 Task: Create a task  Implement a feature for users to collaborate on projects within the app , assign it to team member softage.7@softage.net in the project VitalTech and update the status of the task to  On Track  , set the priority of the task to Low.
Action: Mouse moved to (65, 324)
Screenshot: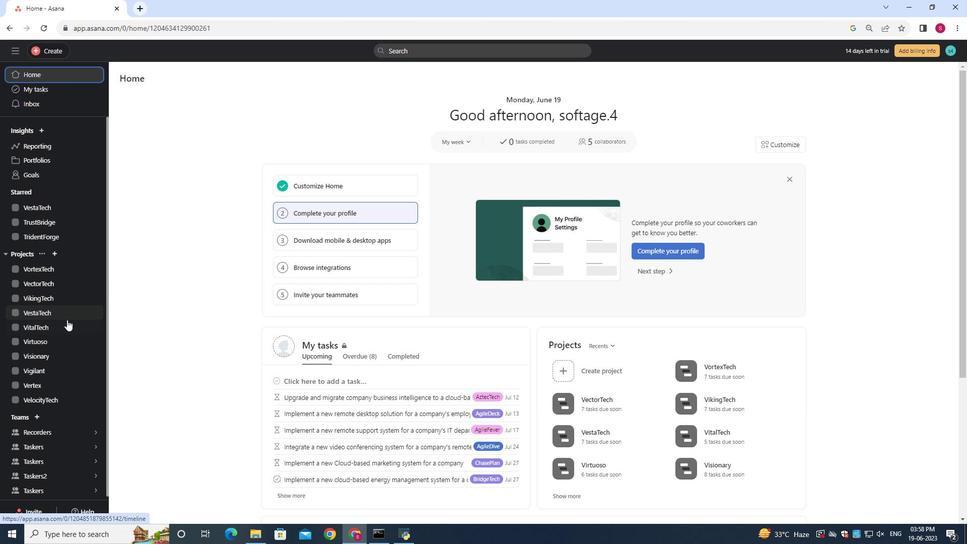 
Action: Mouse pressed left at (65, 324)
Screenshot: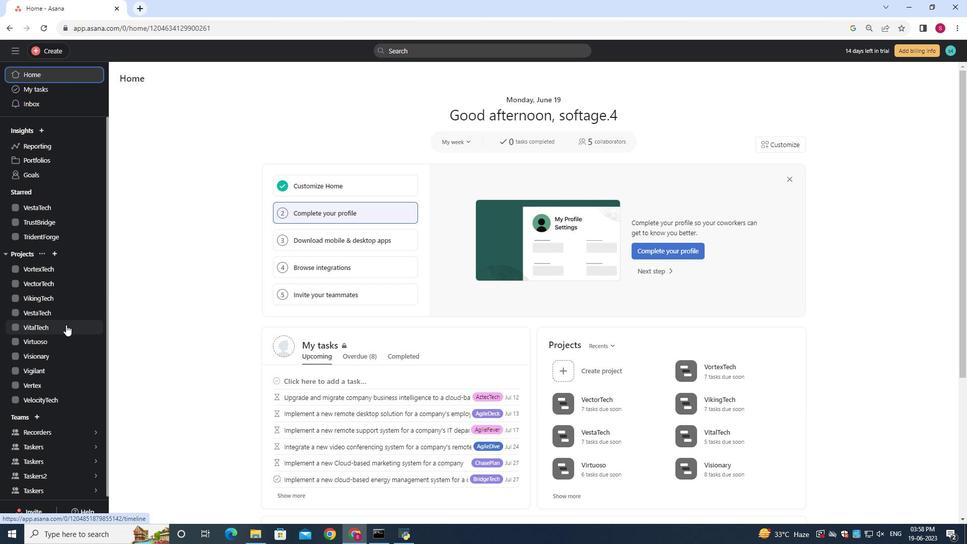 
Action: Mouse moved to (142, 120)
Screenshot: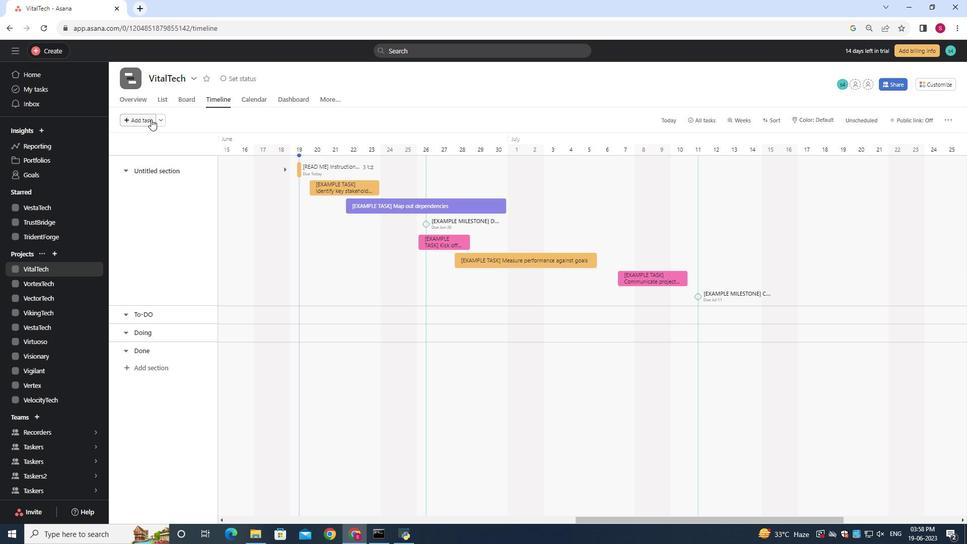 
Action: Mouse pressed left at (142, 120)
Screenshot: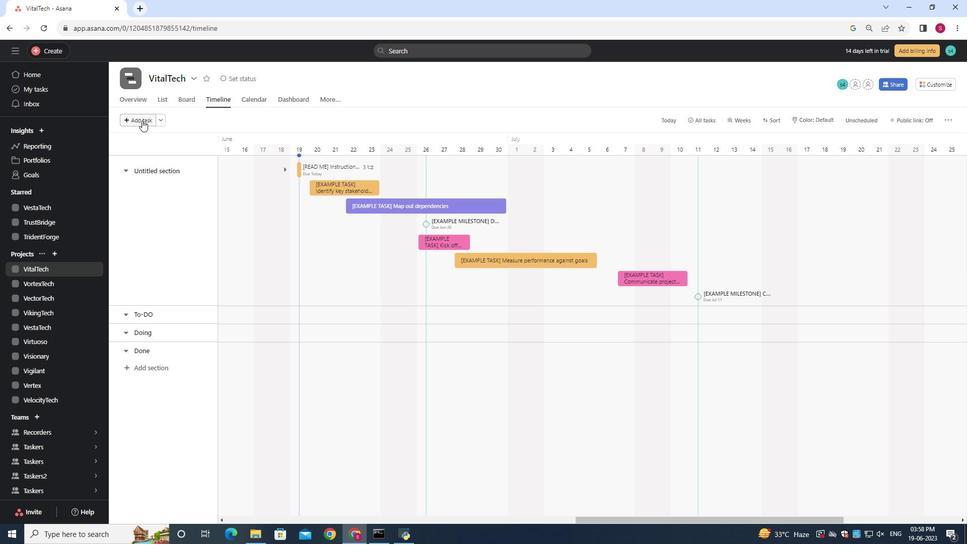 
Action: Mouse moved to (131, 124)
Screenshot: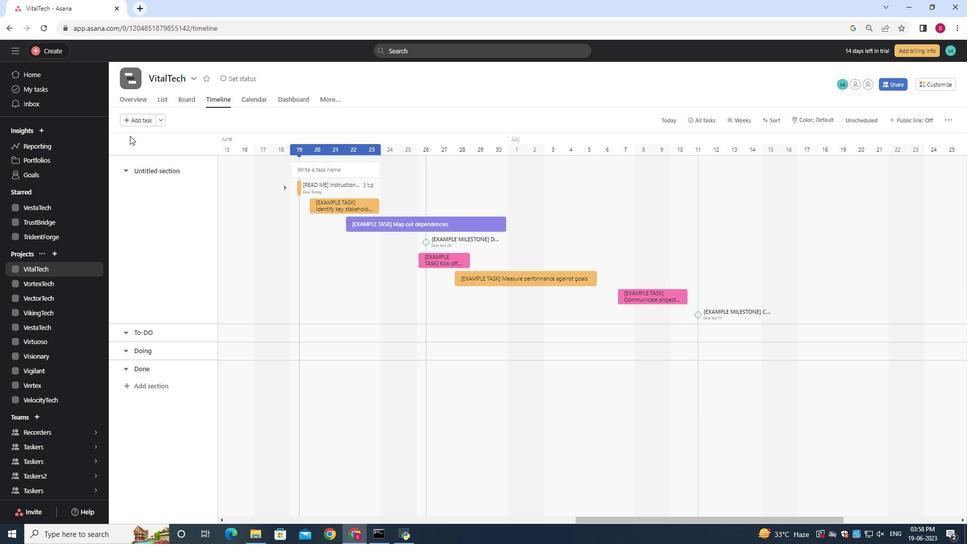 
Action: Key pressed <Key.shift><Key.shift><Key.shift><Key.shift><Key.shift><Key.shift><Key.shift><Key.shift><Key.shift><Key.shift><Key.shift><Key.shift><Key.shift><Key.shift><Key.shift><Key.shift><Key.shift><Key.shift><Key.shift><Key.shift><Key.shift><Key.shift><Key.shift><Key.shift><Key.shift>Implement<Key.space>a<Key.space><Key.shift>feature<Key.space>for<Key.space>user<Key.space>to<Key.space>collaborate
Screenshot: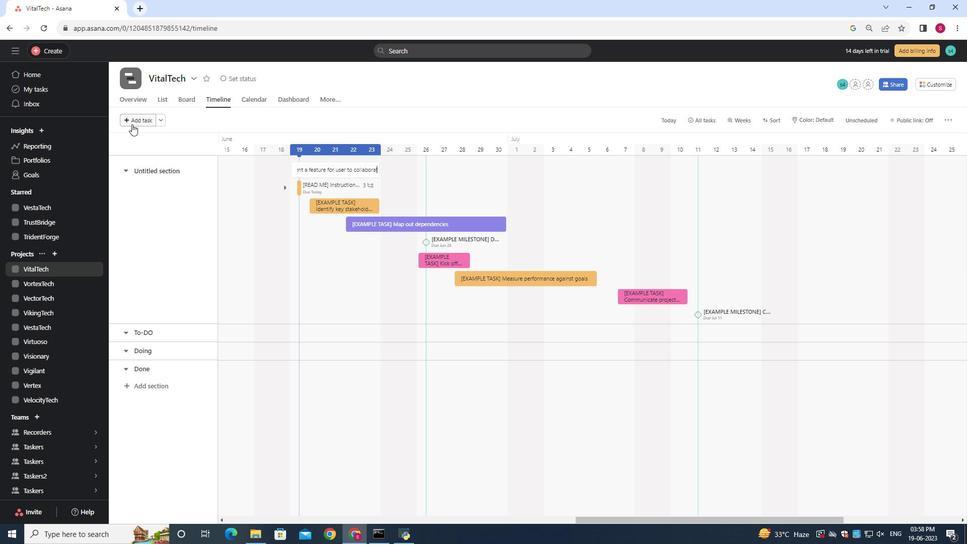 
Action: Mouse moved to (133, 124)
Screenshot: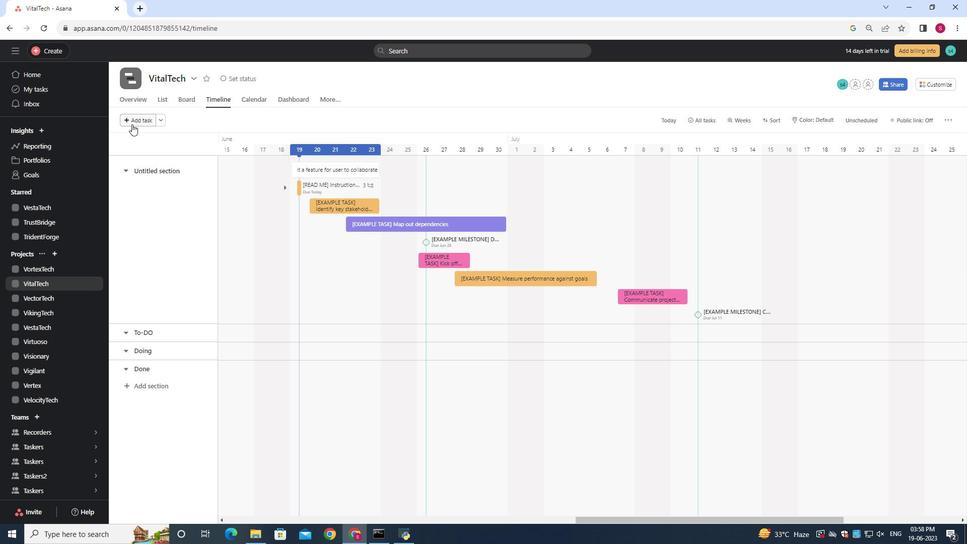 
Action: Key pressed <Key.space>on<Key.space>projects<Key.space>
Screenshot: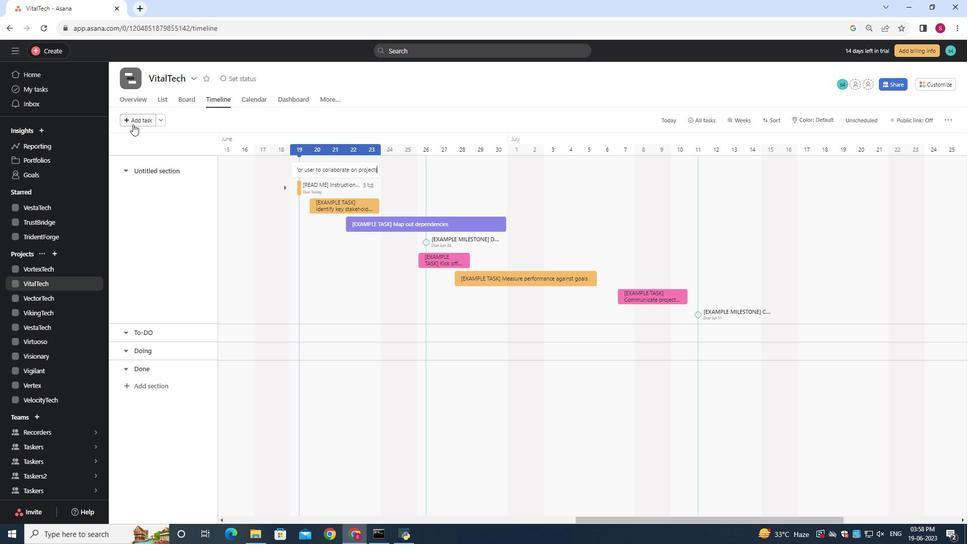 
Action: Mouse moved to (342, 170)
Screenshot: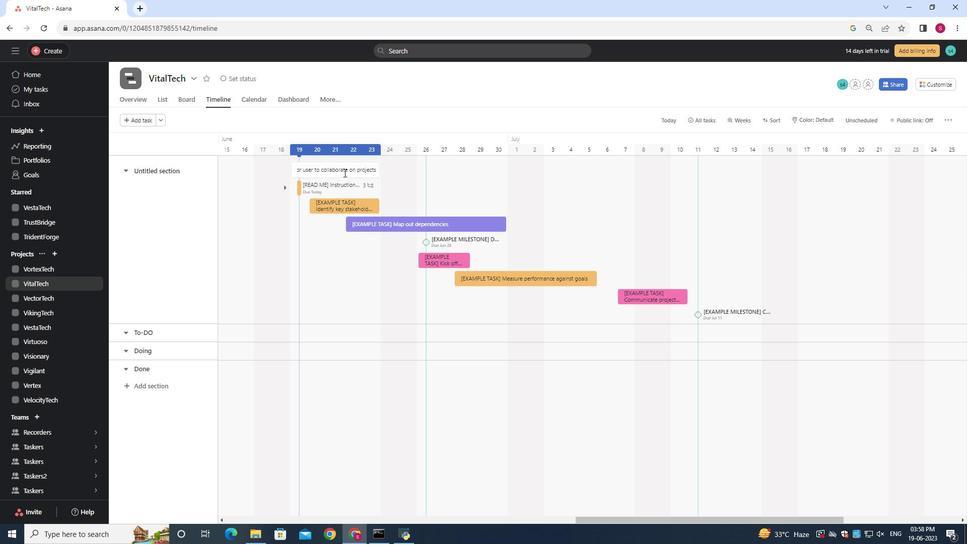 
Action: Mouse pressed left at (342, 170)
Screenshot: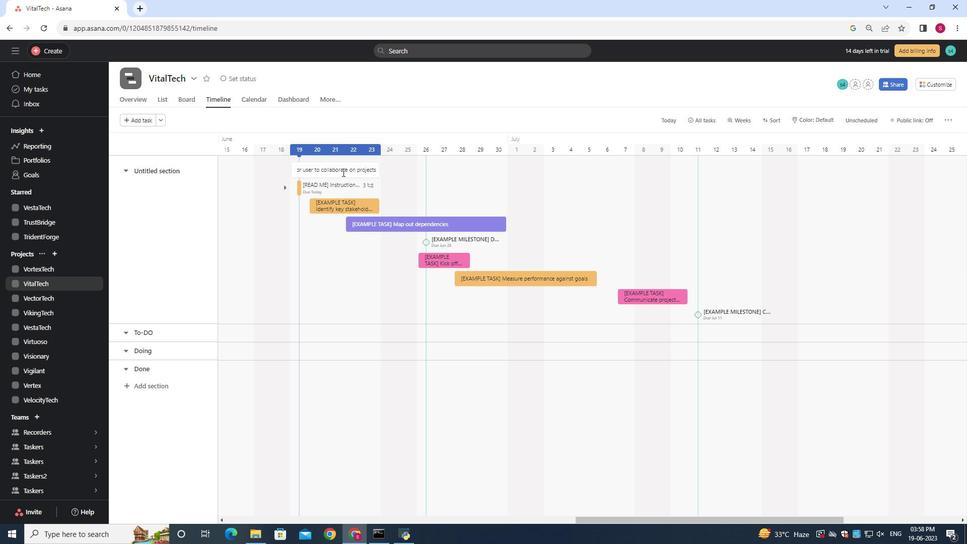 
Action: Mouse moved to (763, 168)
Screenshot: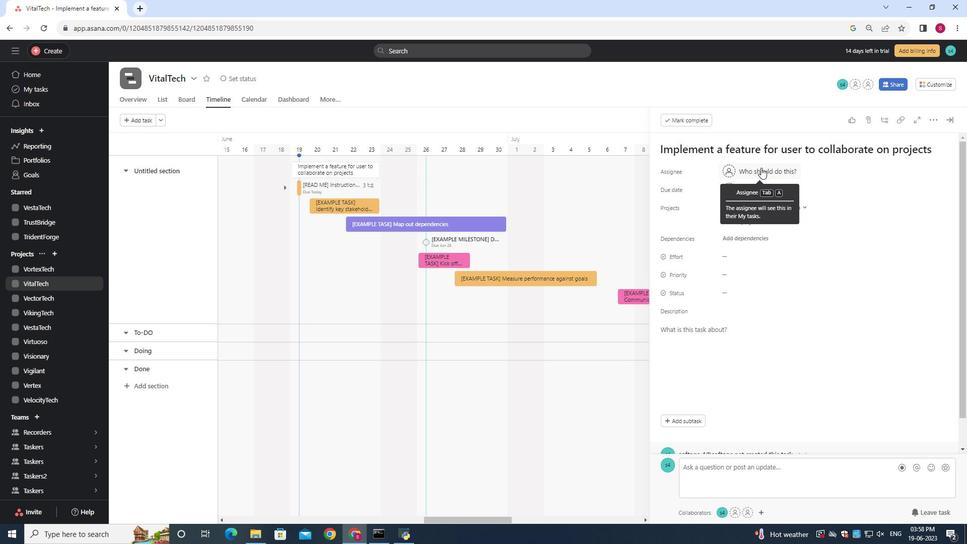 
Action: Mouse pressed left at (763, 168)
Screenshot: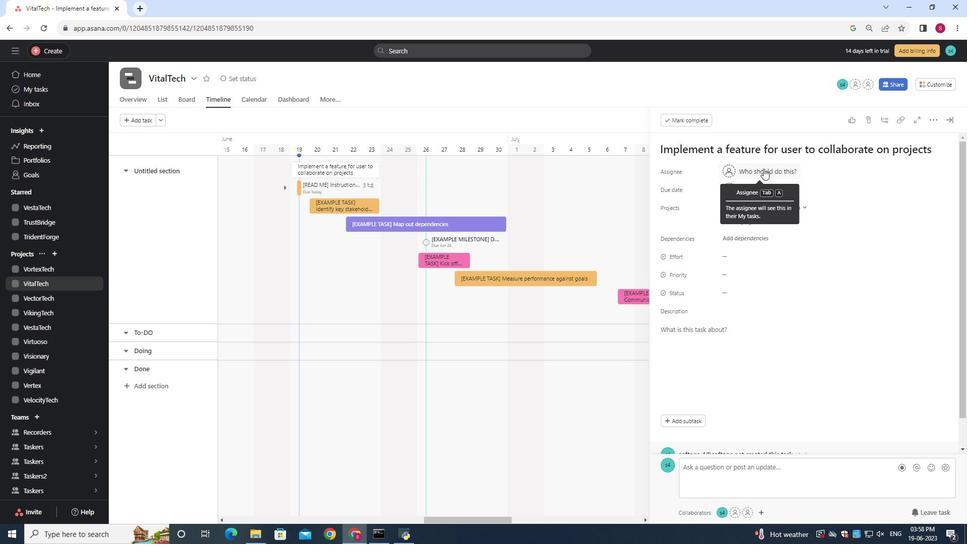 
Action: Key pressed softage.7<Key.shift>@softage.net
Screenshot: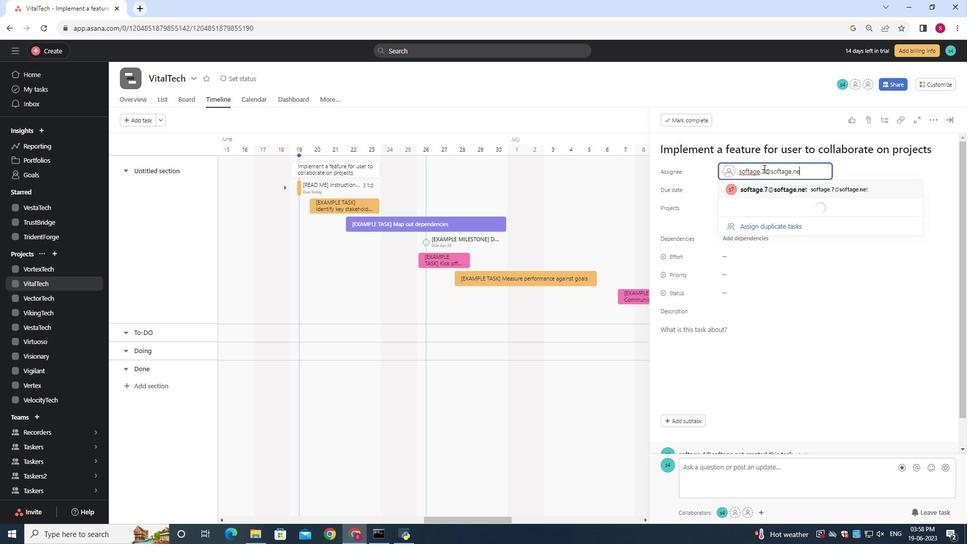 
Action: Mouse moved to (758, 190)
Screenshot: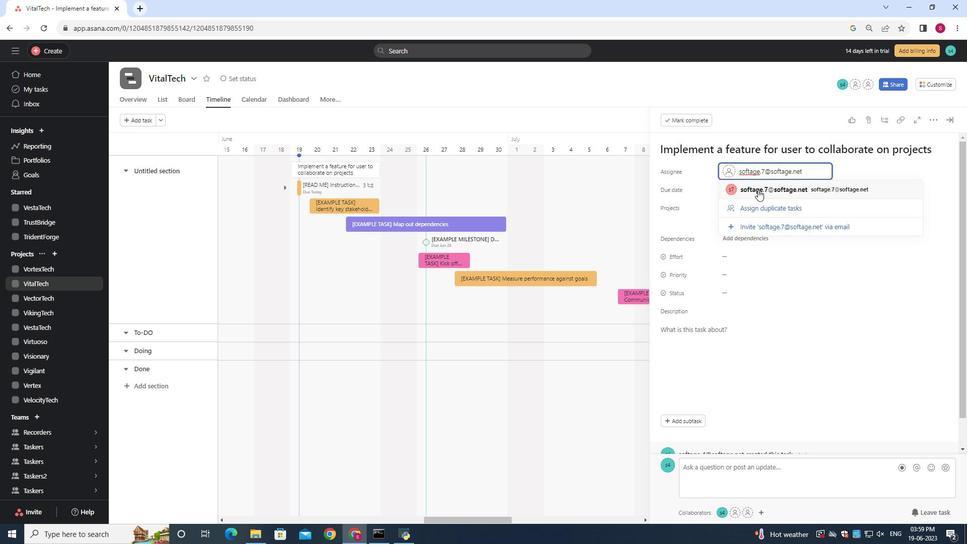 
Action: Mouse pressed left at (758, 190)
Screenshot: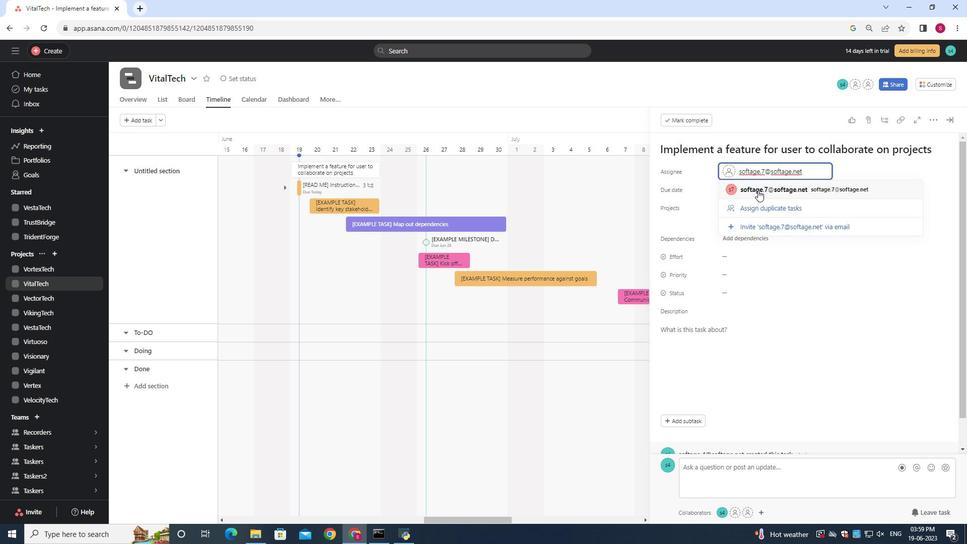 
Action: Mouse moved to (738, 293)
Screenshot: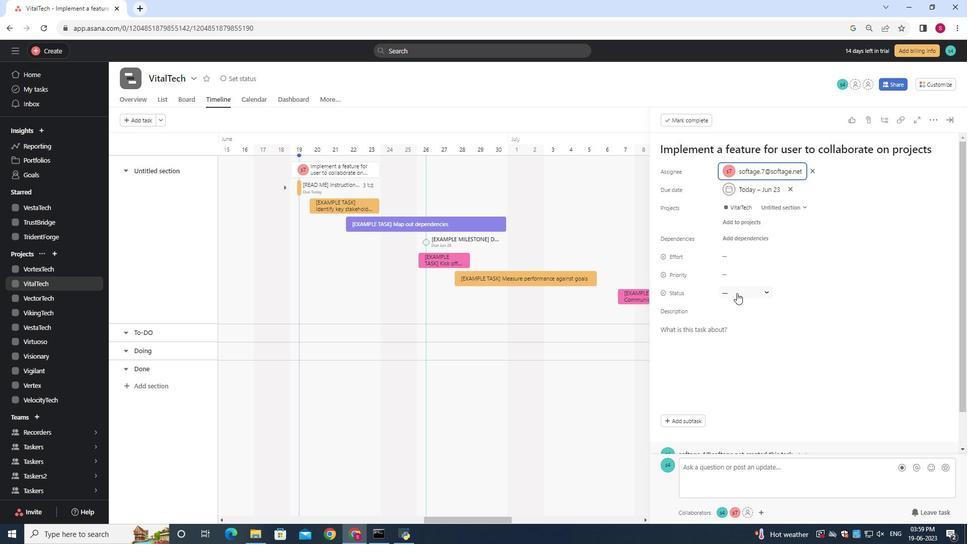 
Action: Mouse pressed left at (738, 293)
Screenshot: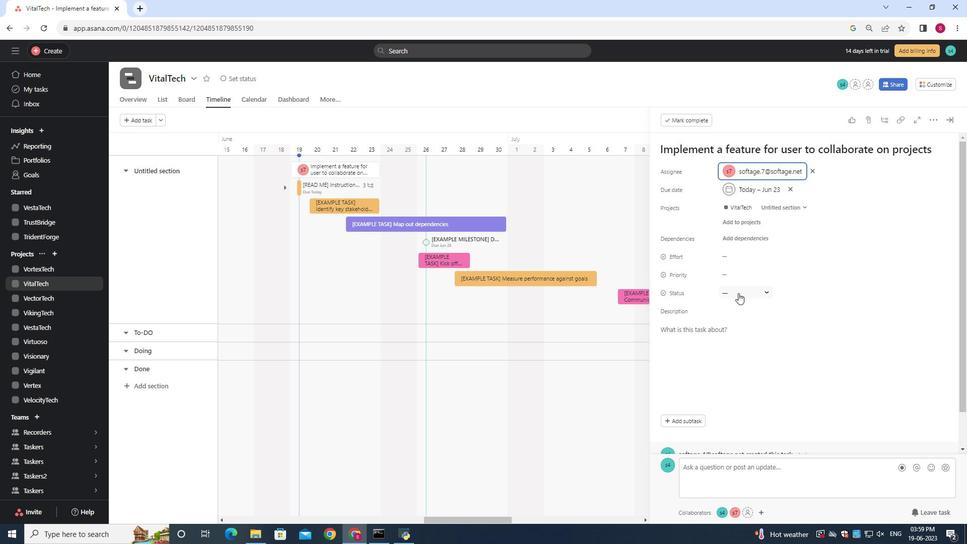 
Action: Mouse moved to (755, 321)
Screenshot: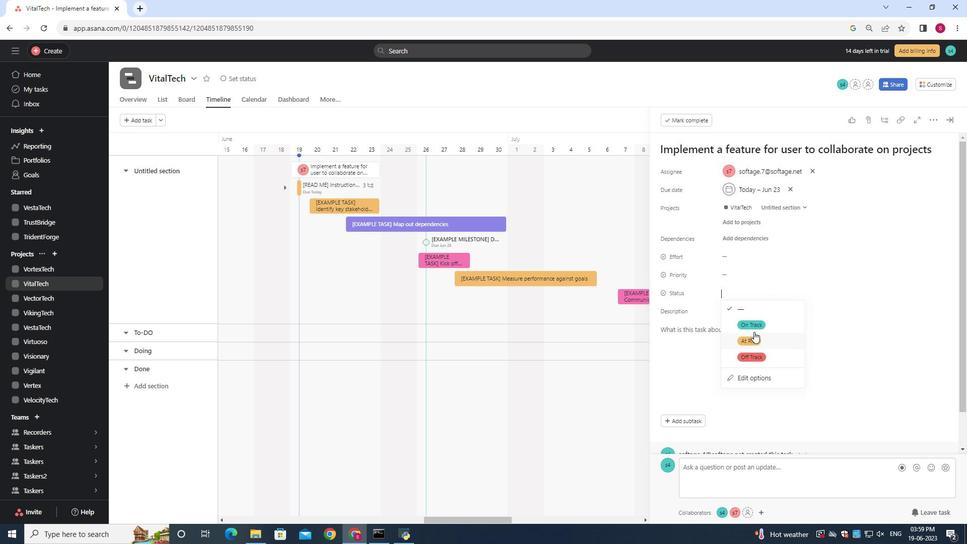 
Action: Mouse pressed left at (755, 321)
Screenshot: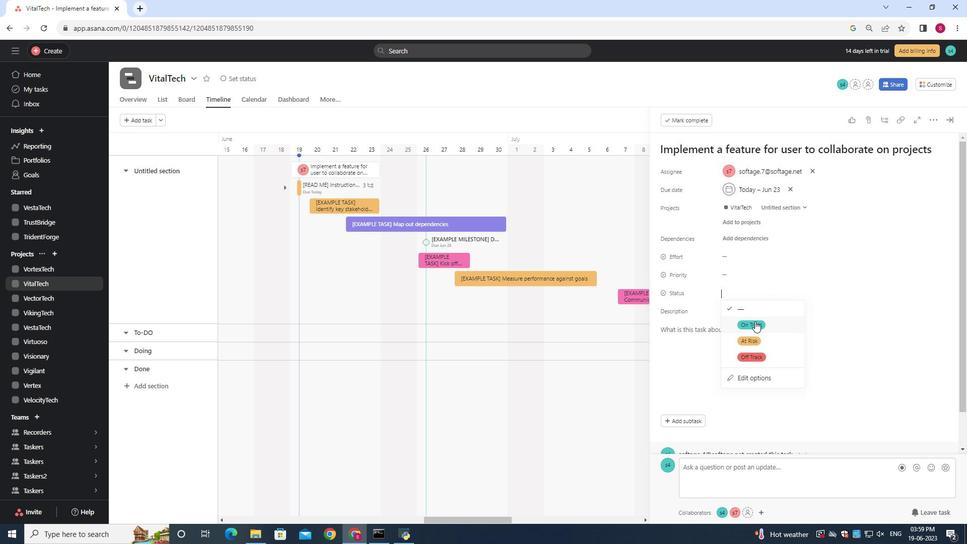 
Action: Mouse moved to (736, 274)
Screenshot: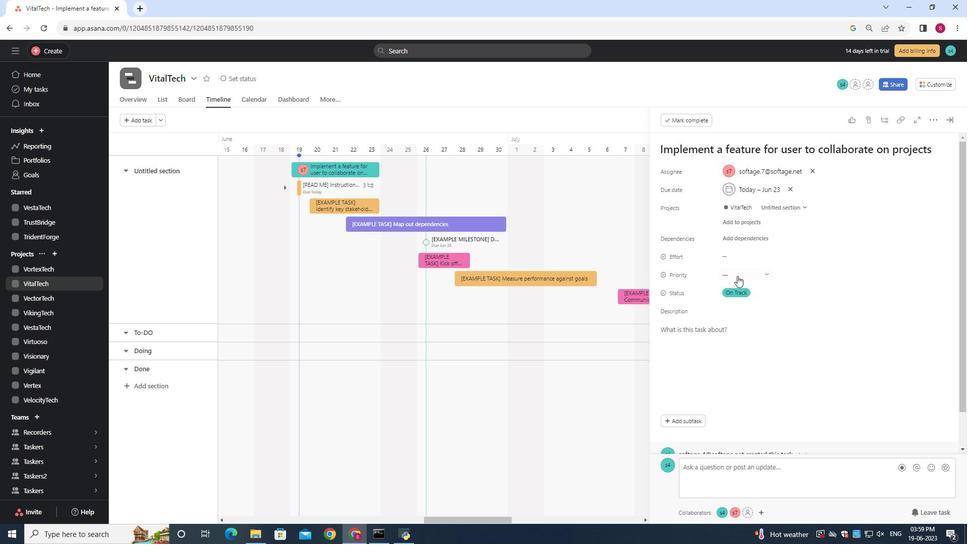 
Action: Mouse pressed left at (736, 274)
Screenshot: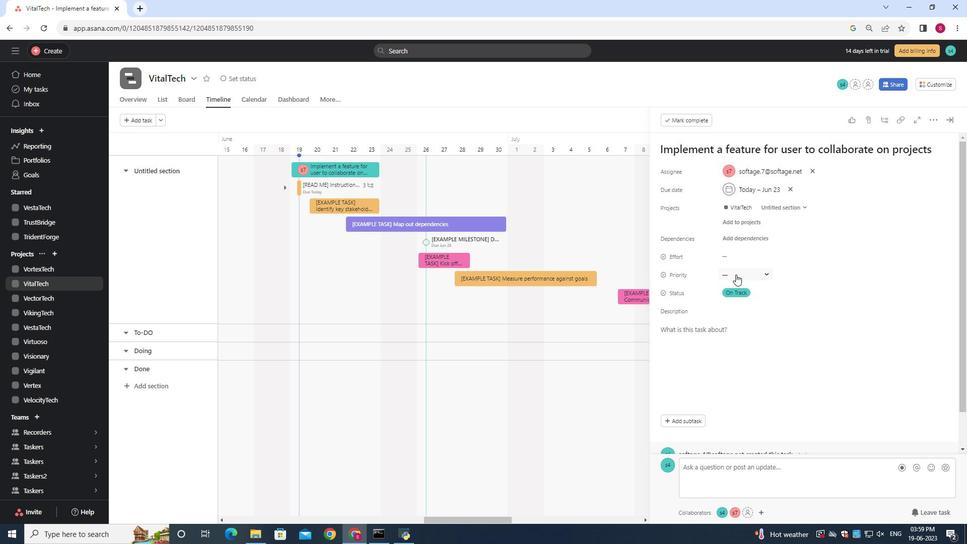 
Action: Mouse moved to (749, 336)
Screenshot: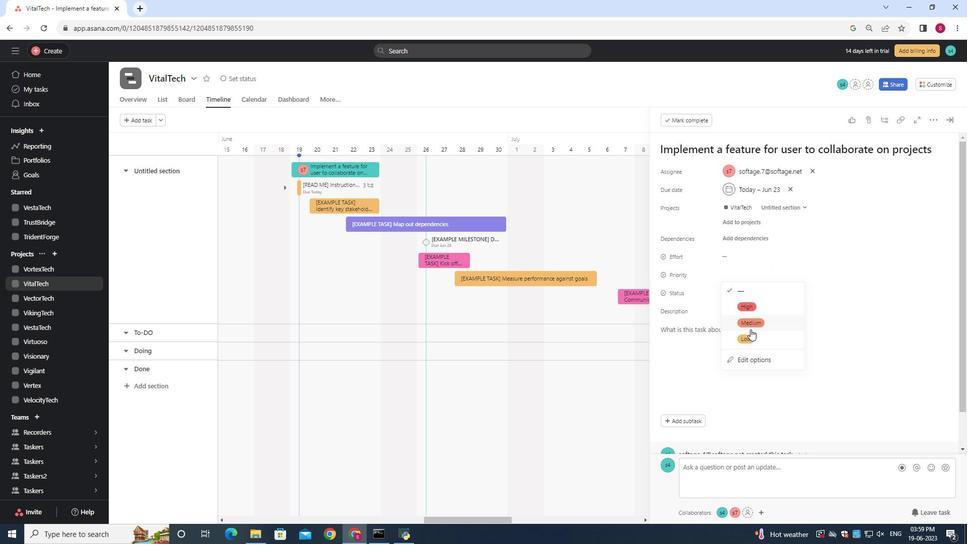 
Action: Mouse pressed left at (749, 336)
Screenshot: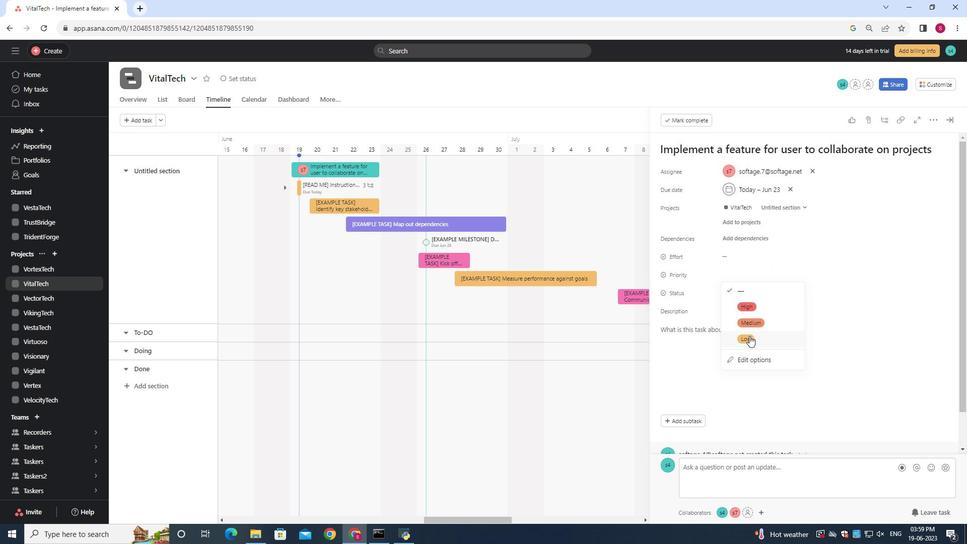 
Action: Mouse moved to (754, 283)
Screenshot: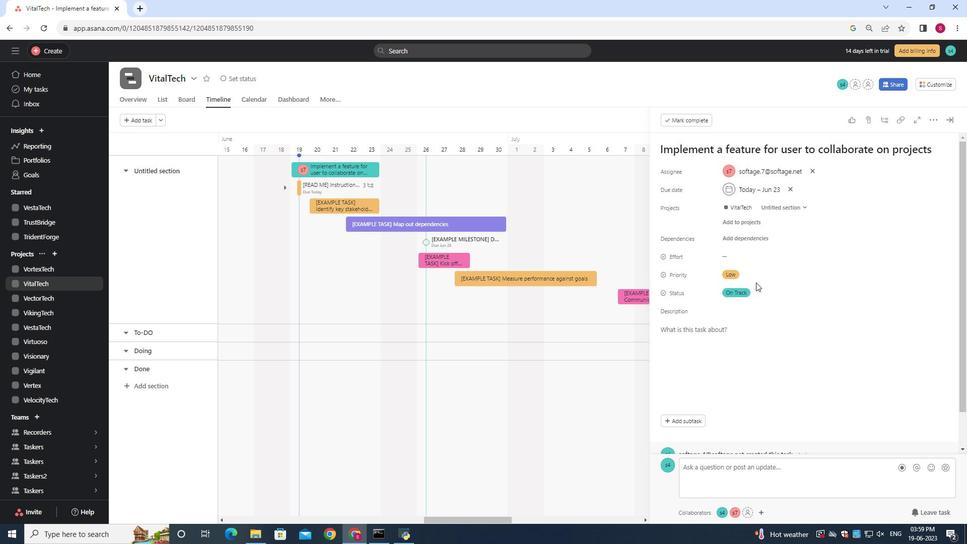 
